 Task: Create a rule from the Routing list, Task moved to a section -> Set Priority in the project AgileFocus , set the section as To-Do and set the priority of the task as  High
Action: Mouse moved to (1239, 112)
Screenshot: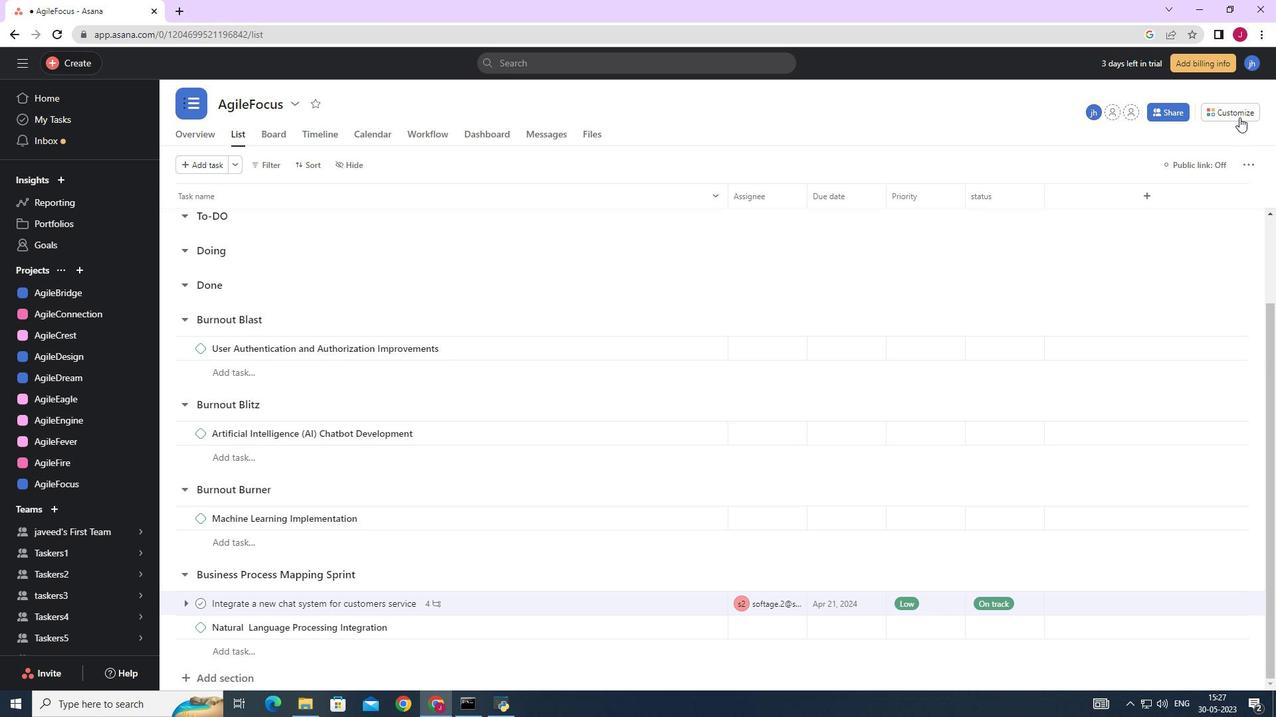
Action: Mouse pressed left at (1239, 112)
Screenshot: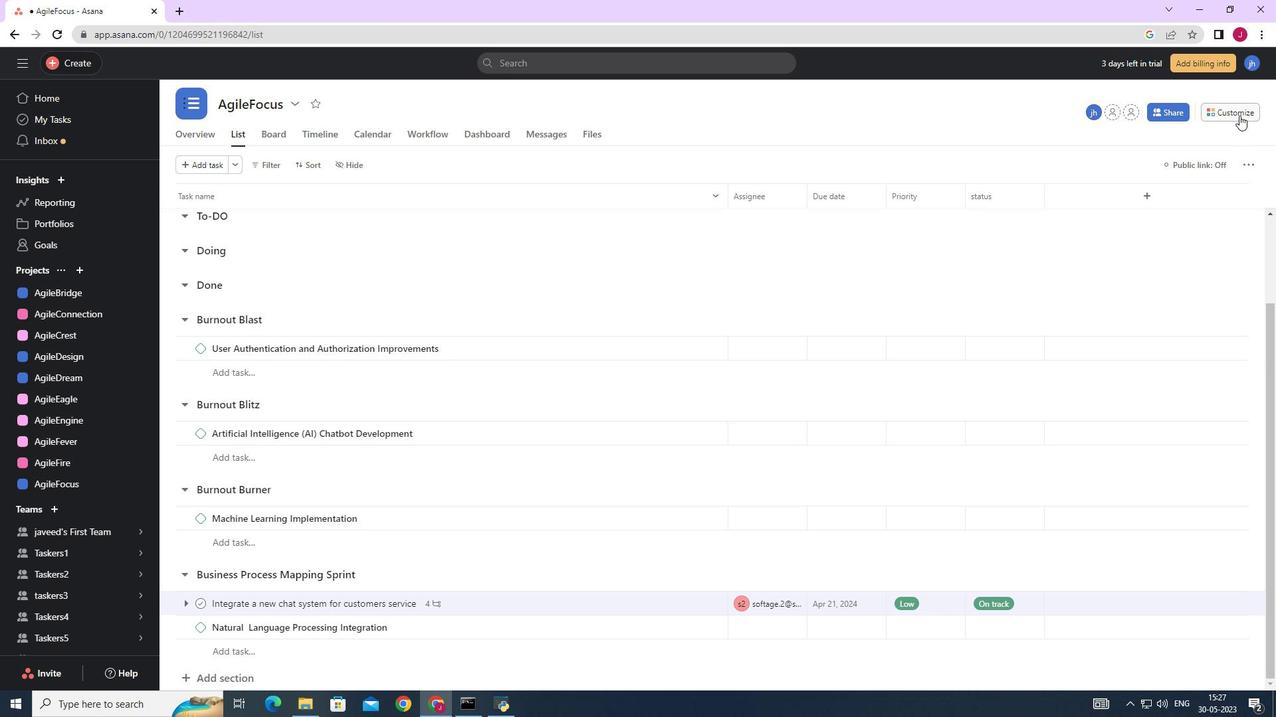 
Action: Mouse moved to (1000, 281)
Screenshot: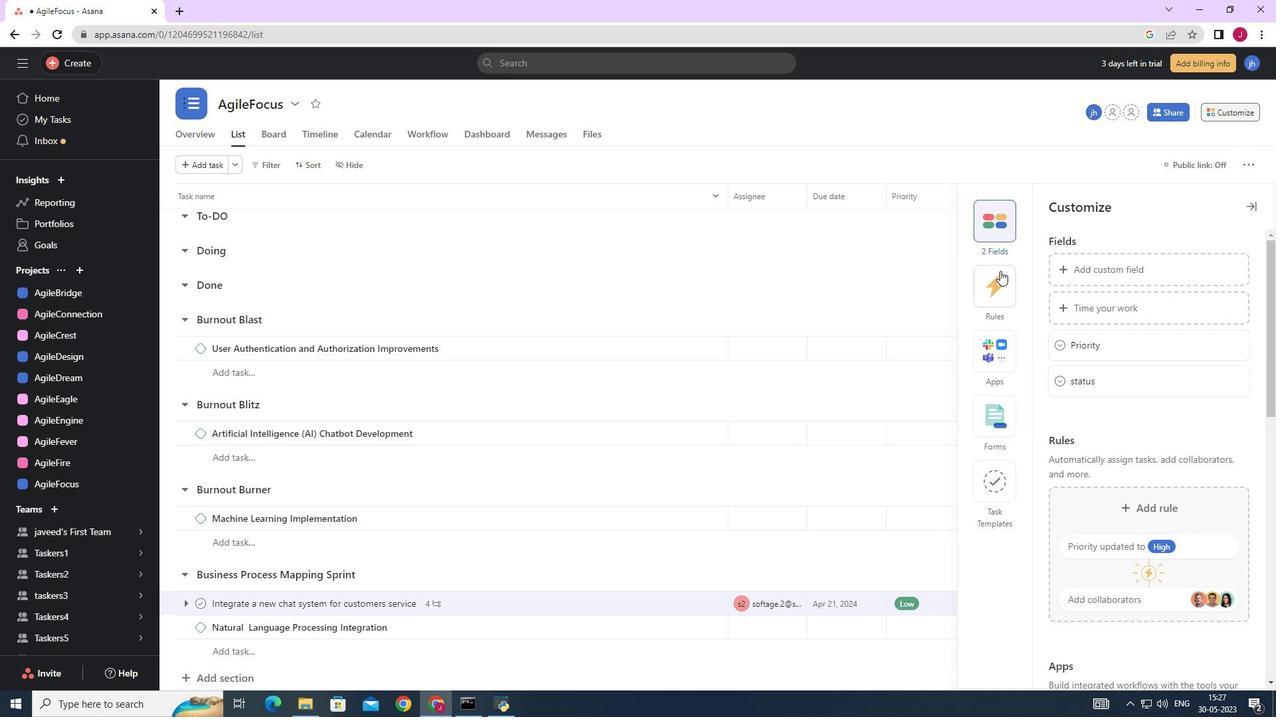 
Action: Mouse pressed left at (1000, 281)
Screenshot: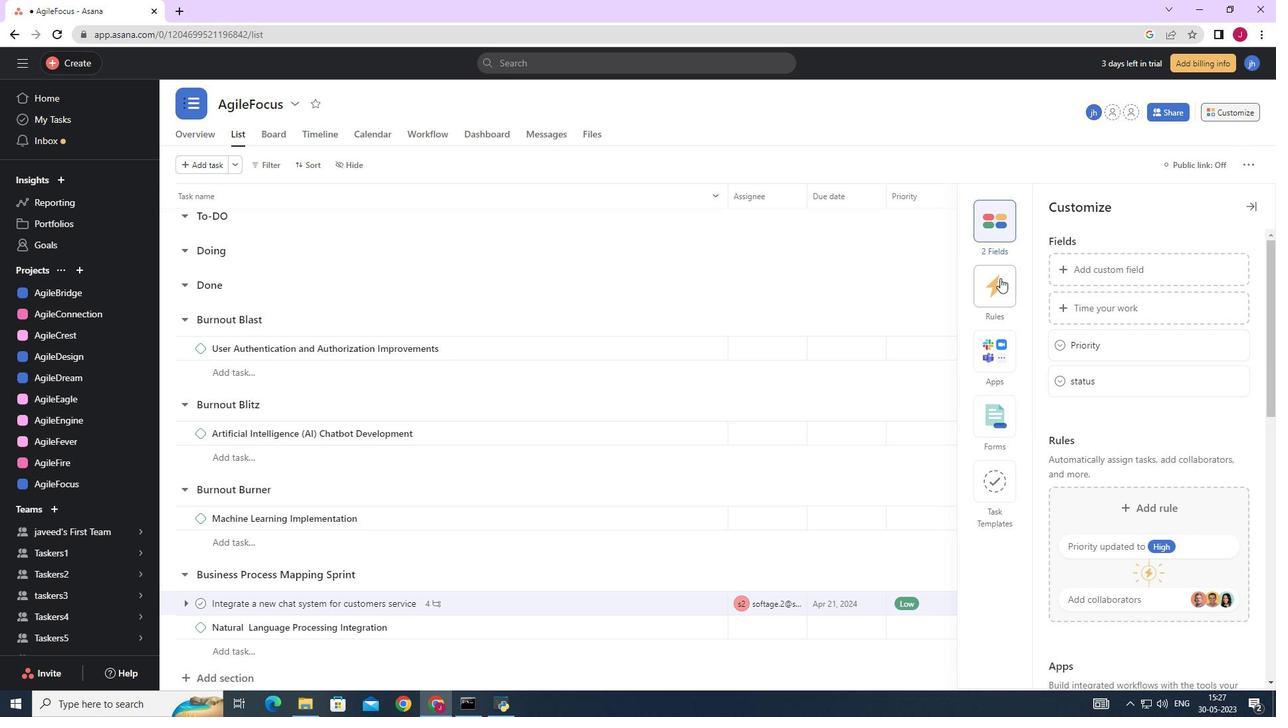 
Action: Mouse moved to (1127, 299)
Screenshot: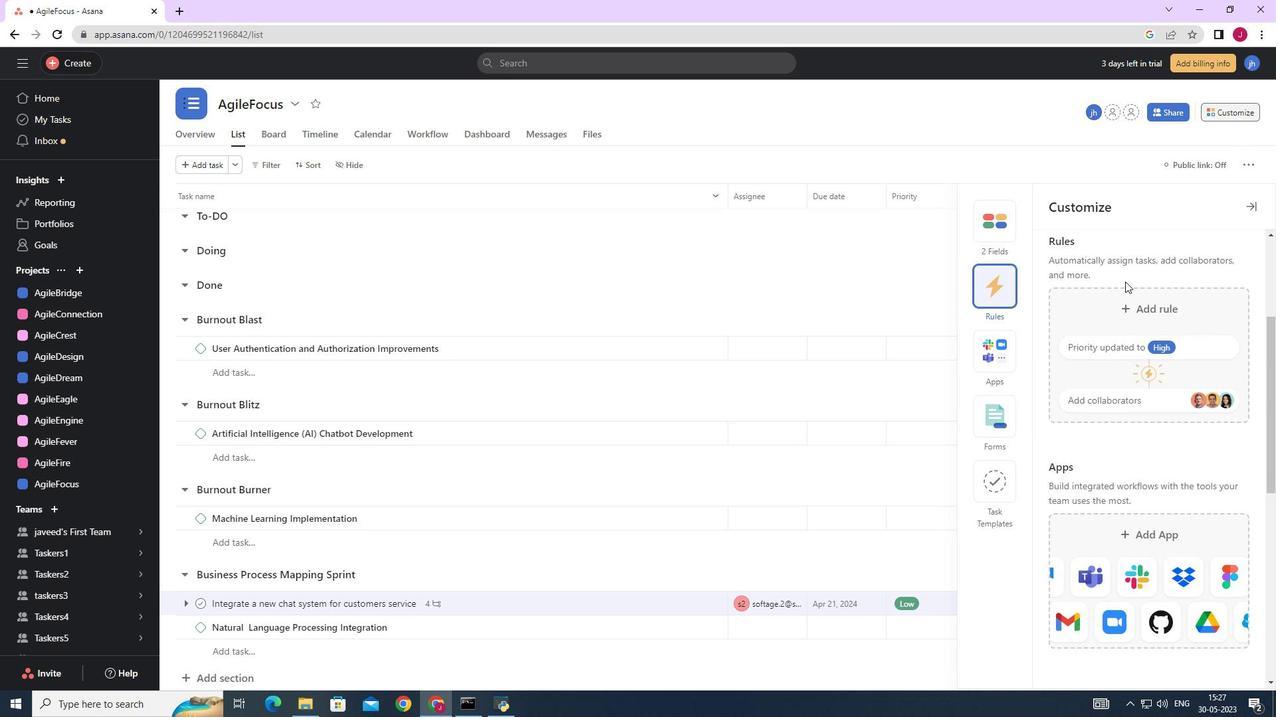 
Action: Mouse pressed left at (1127, 299)
Screenshot: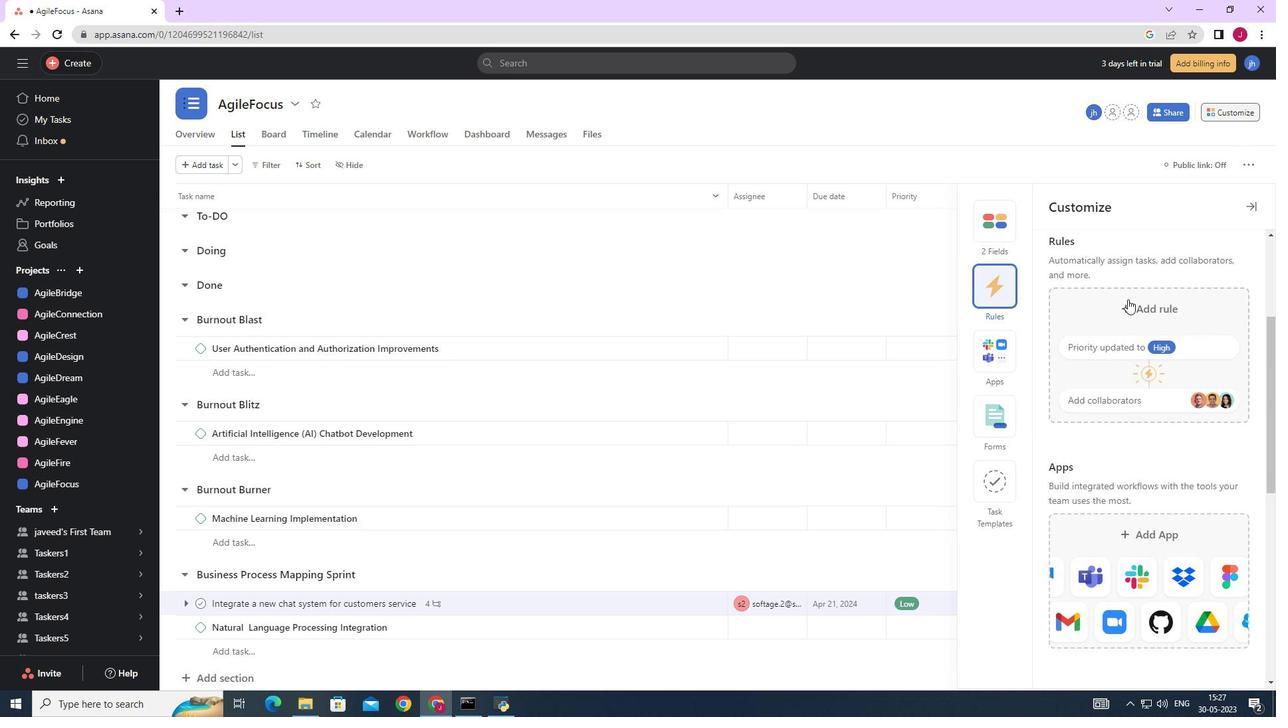 
Action: Mouse moved to (273, 170)
Screenshot: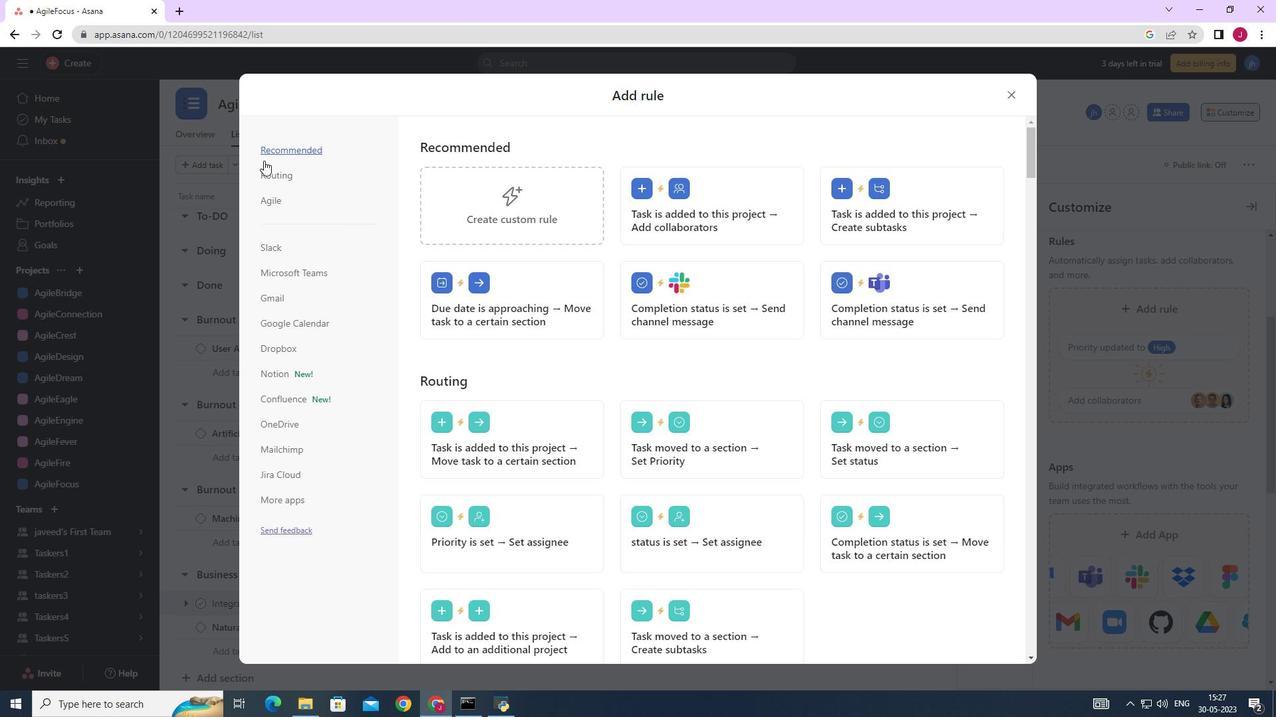 
Action: Mouse pressed left at (273, 170)
Screenshot: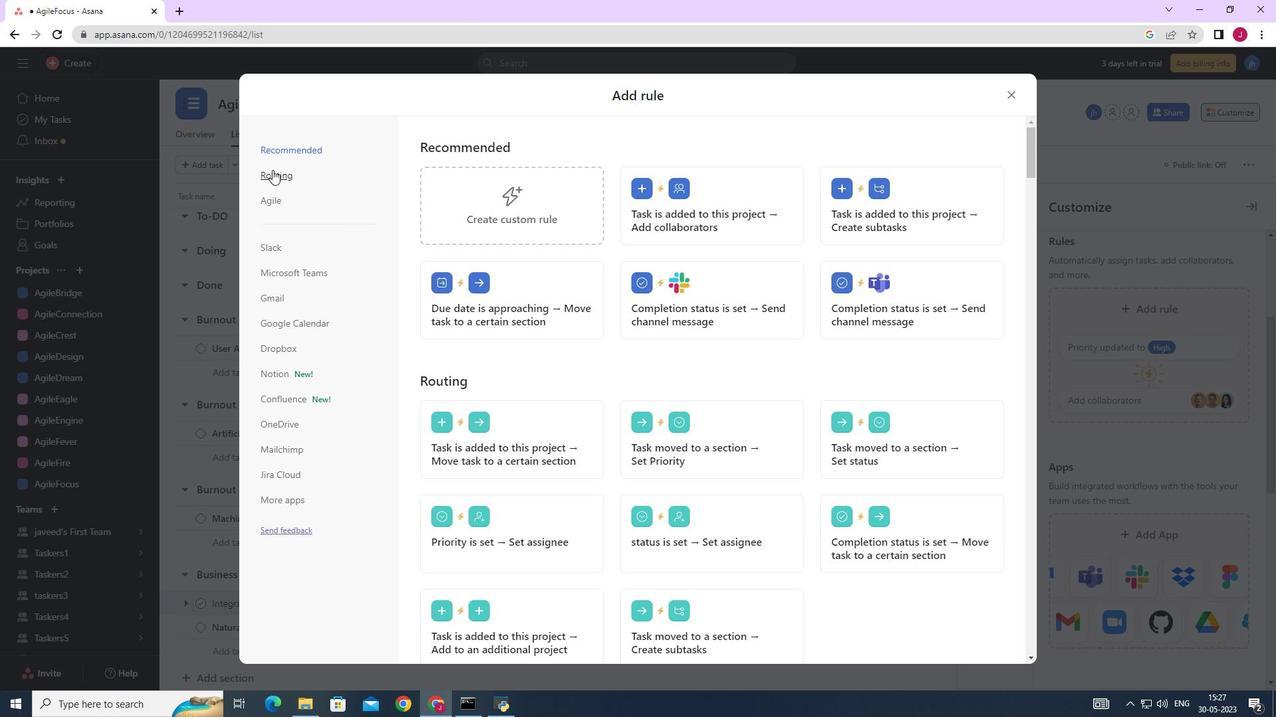
Action: Mouse moved to (717, 215)
Screenshot: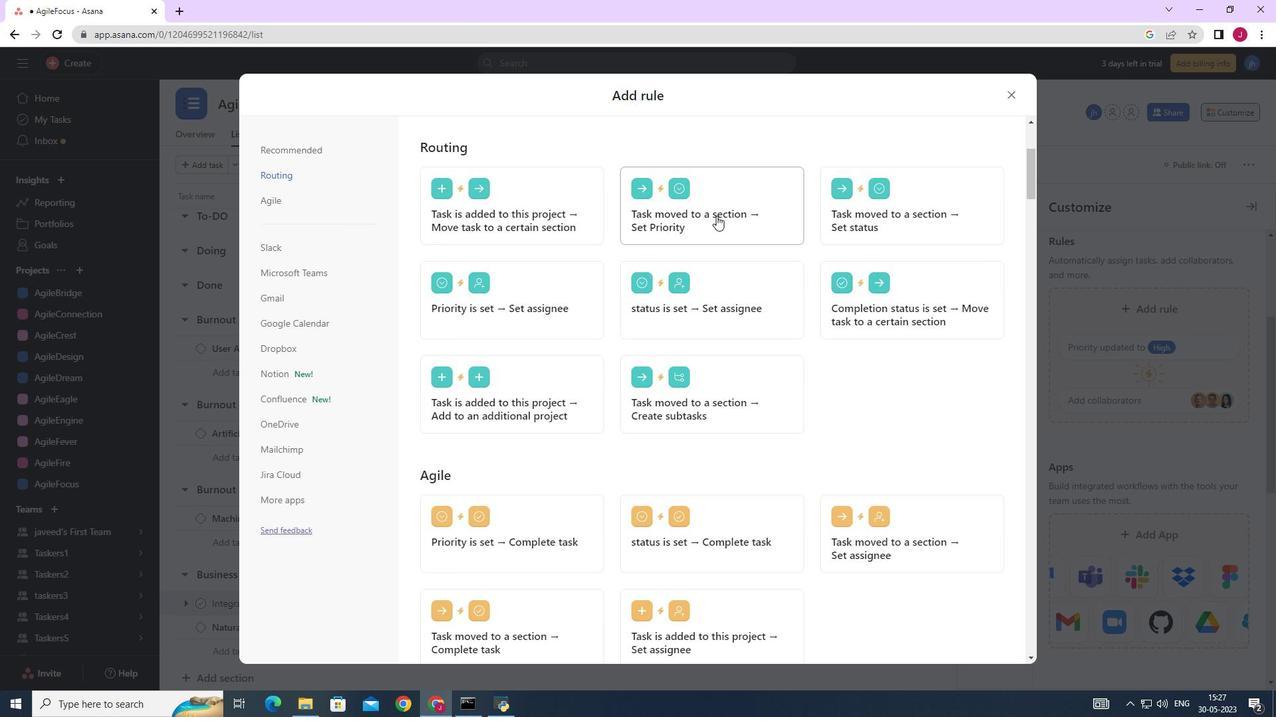 
Action: Mouse pressed left at (717, 215)
Screenshot: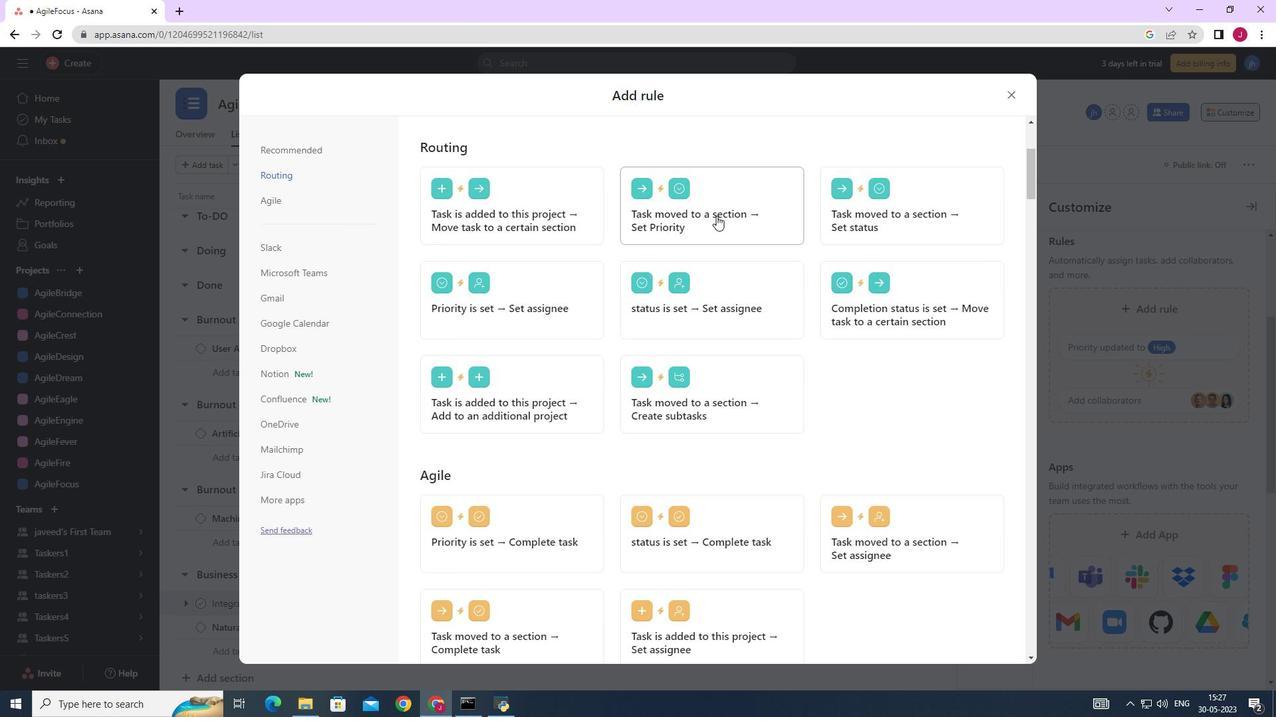 
Action: Mouse moved to (479, 362)
Screenshot: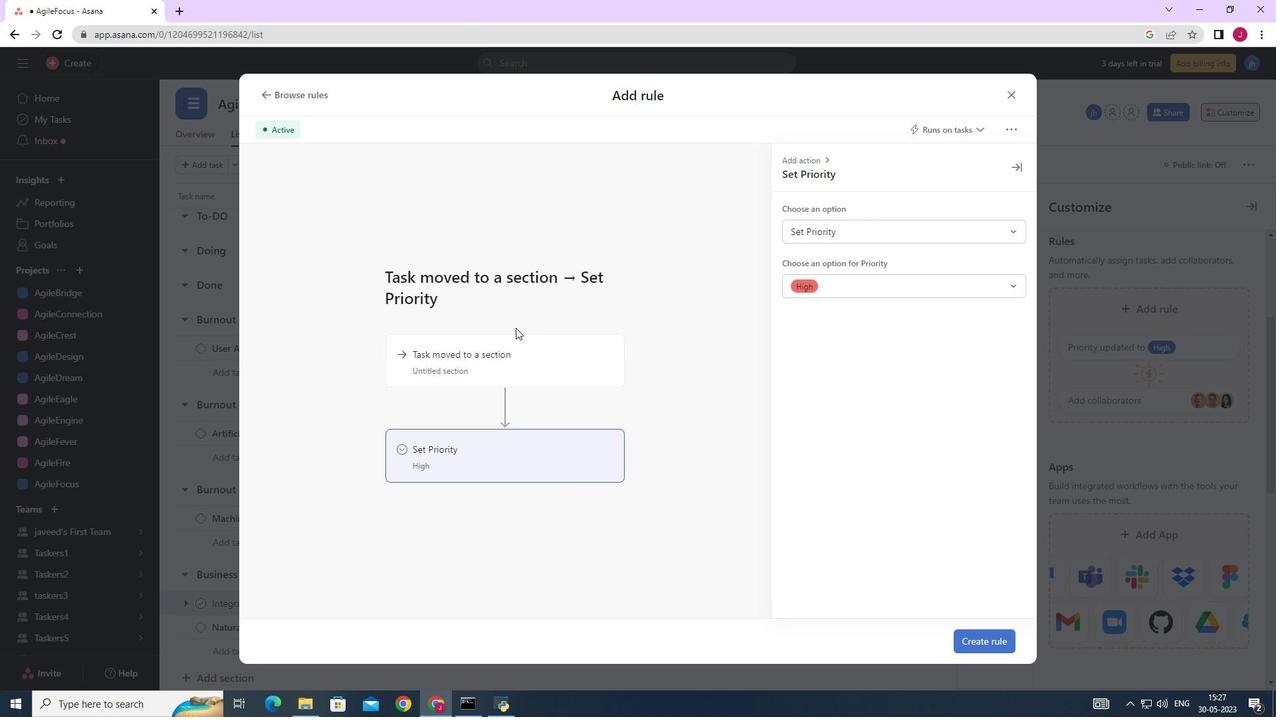 
Action: Mouse pressed left at (479, 362)
Screenshot: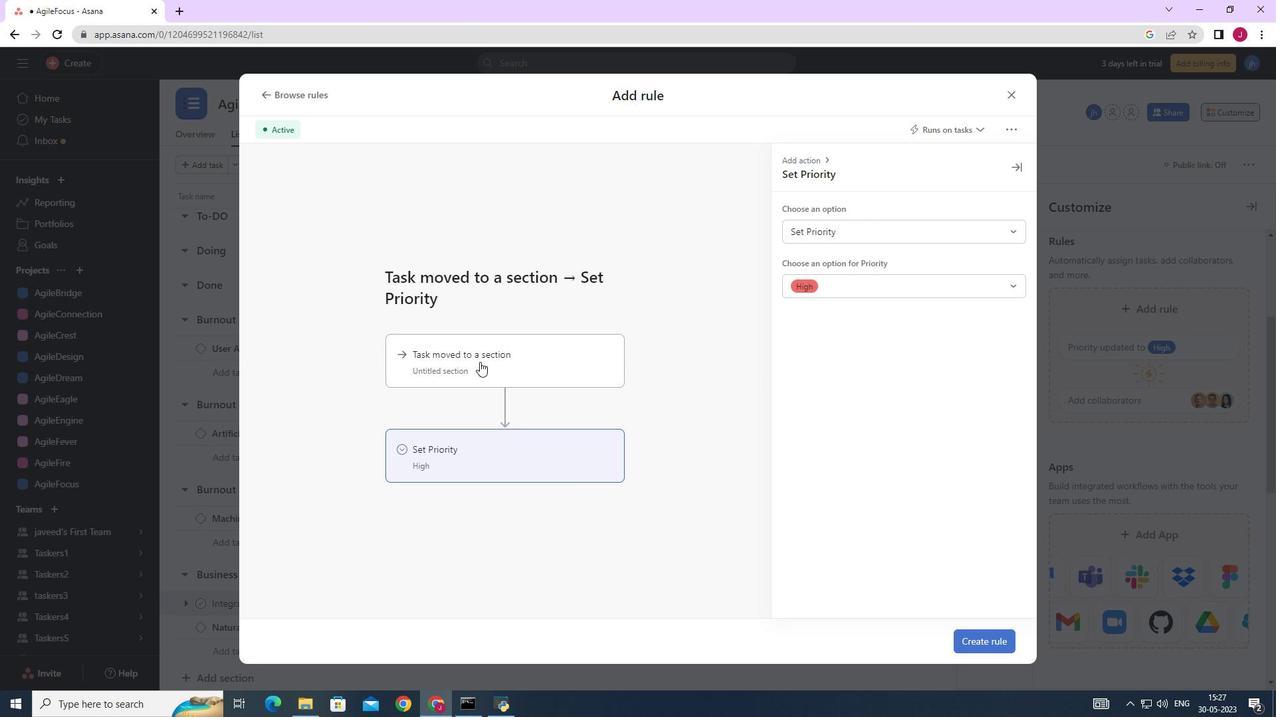 
Action: Mouse moved to (814, 236)
Screenshot: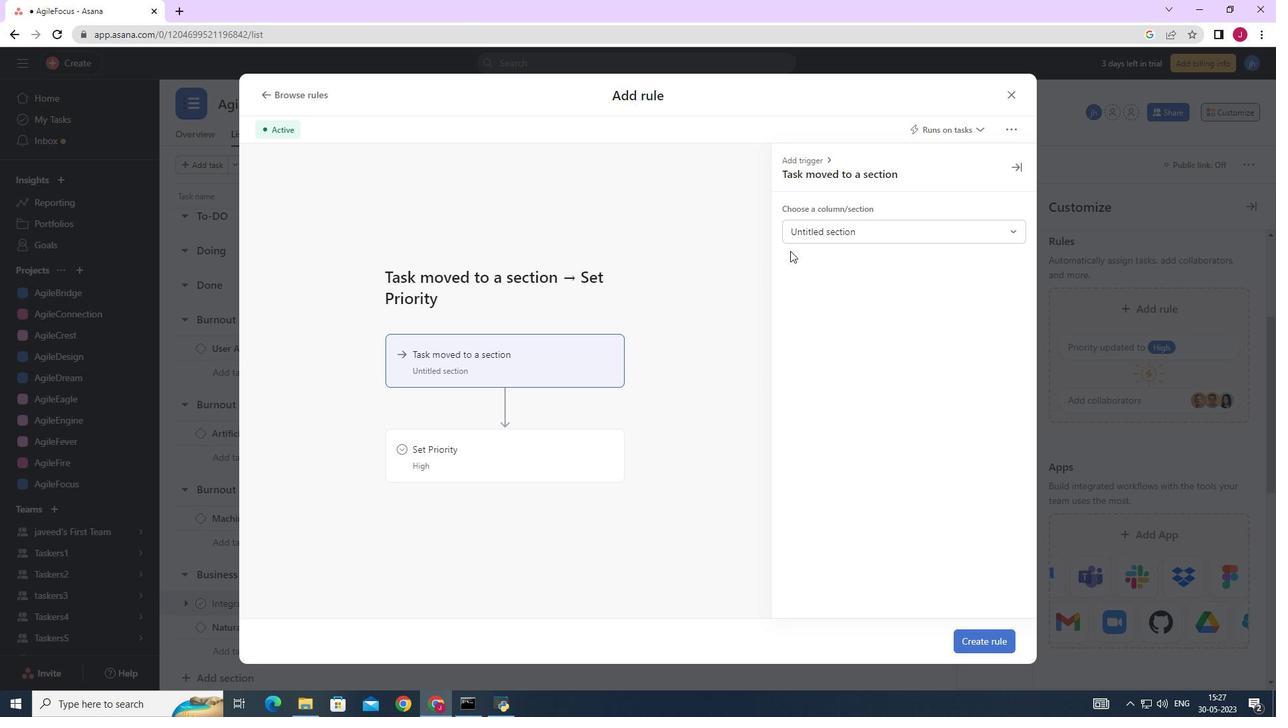 
Action: Mouse pressed left at (814, 236)
Screenshot: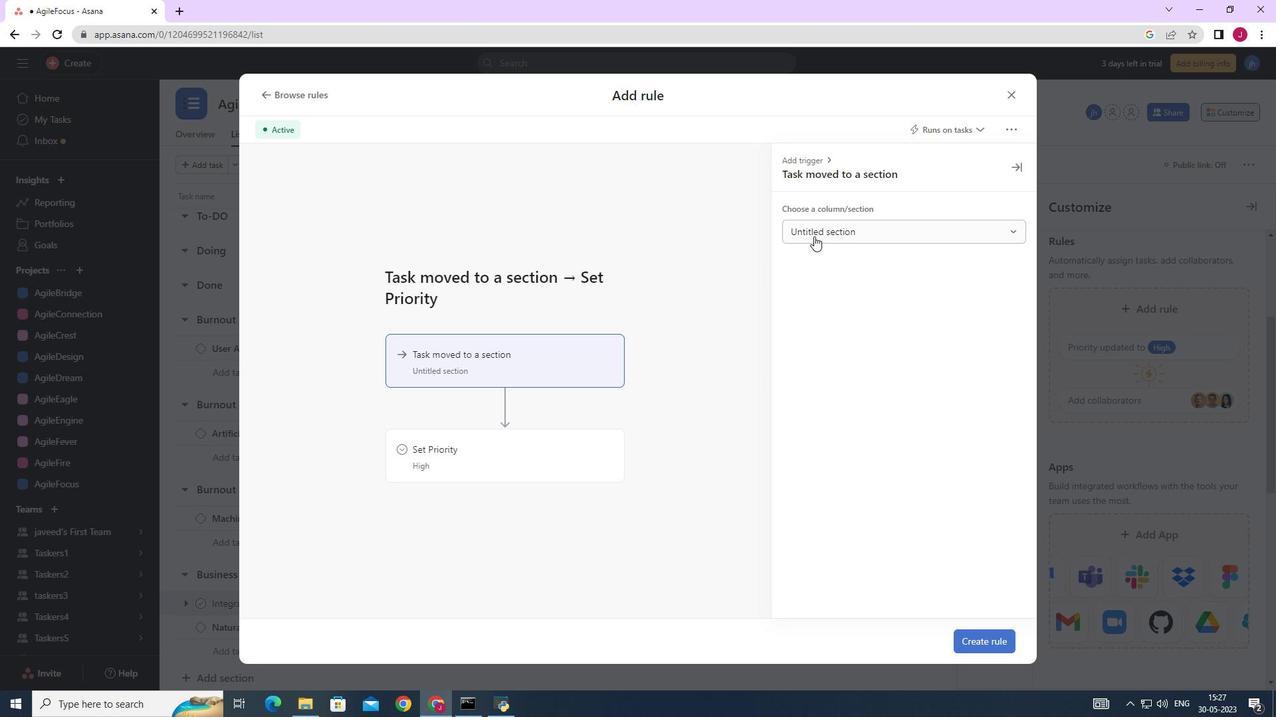 
Action: Mouse moved to (821, 284)
Screenshot: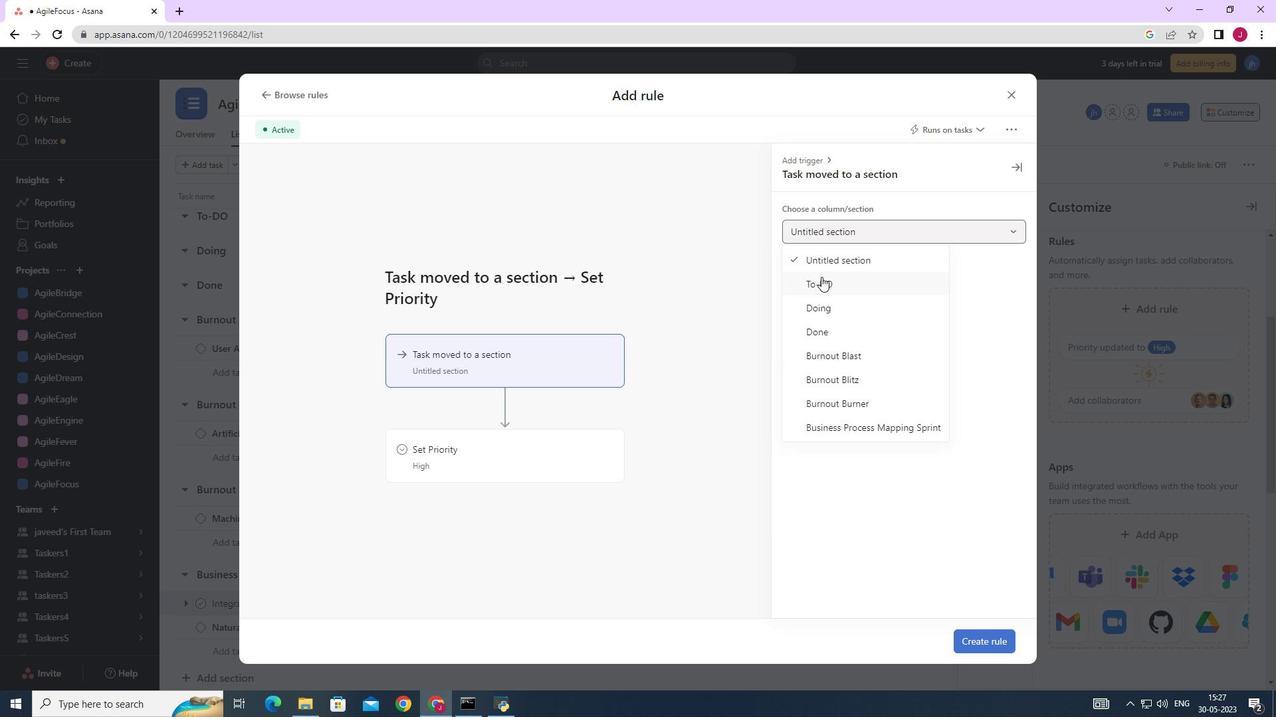 
Action: Mouse pressed left at (821, 284)
Screenshot: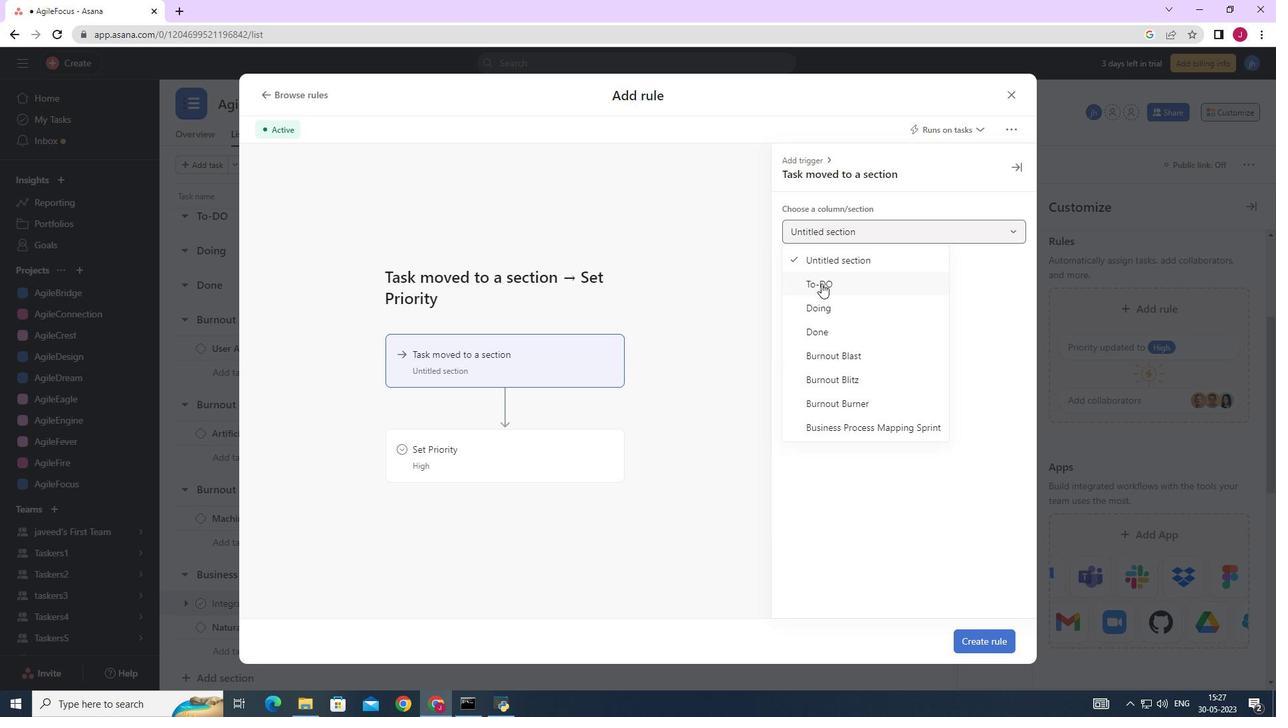 
Action: Mouse moved to (479, 461)
Screenshot: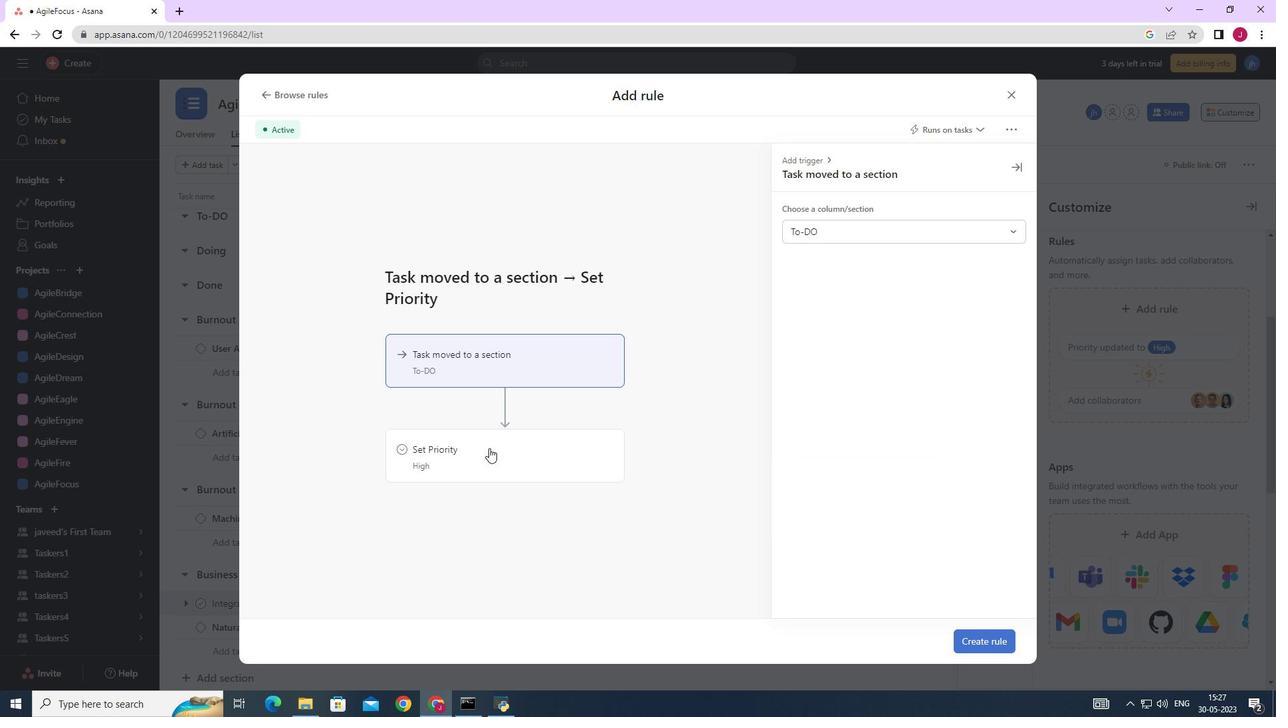 
Action: Mouse pressed left at (479, 461)
Screenshot: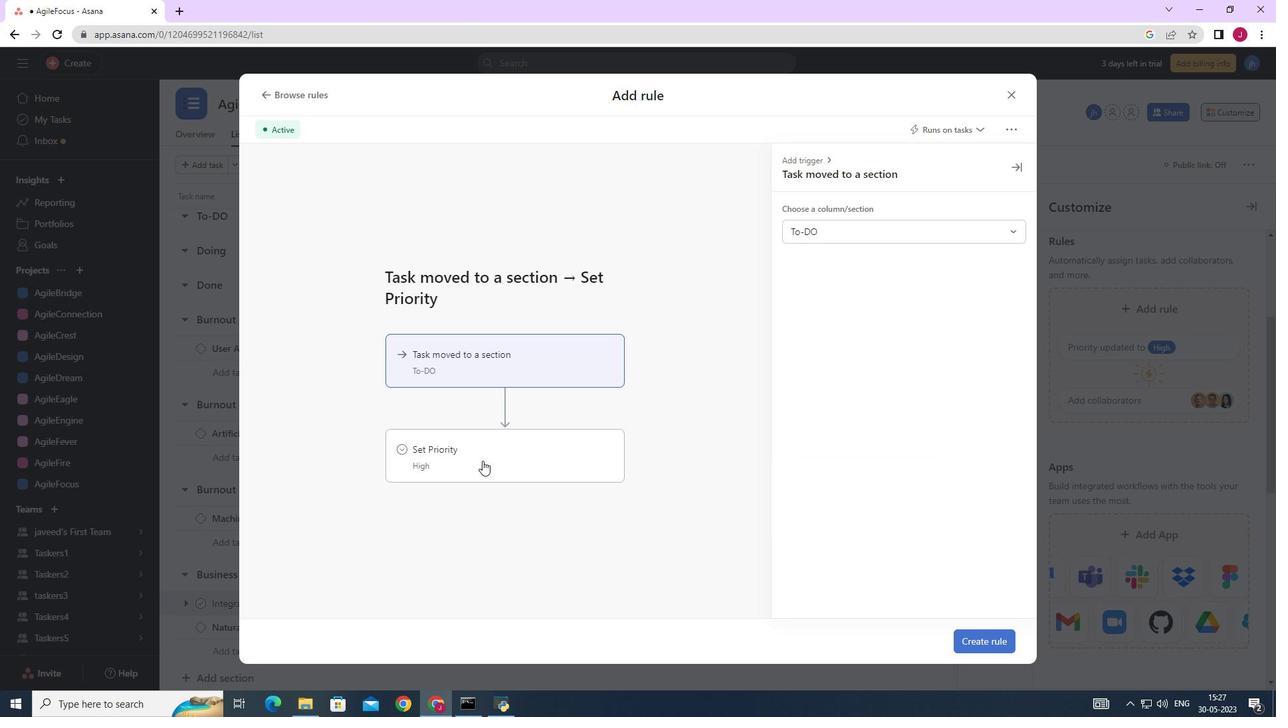 
Action: Mouse moved to (818, 283)
Screenshot: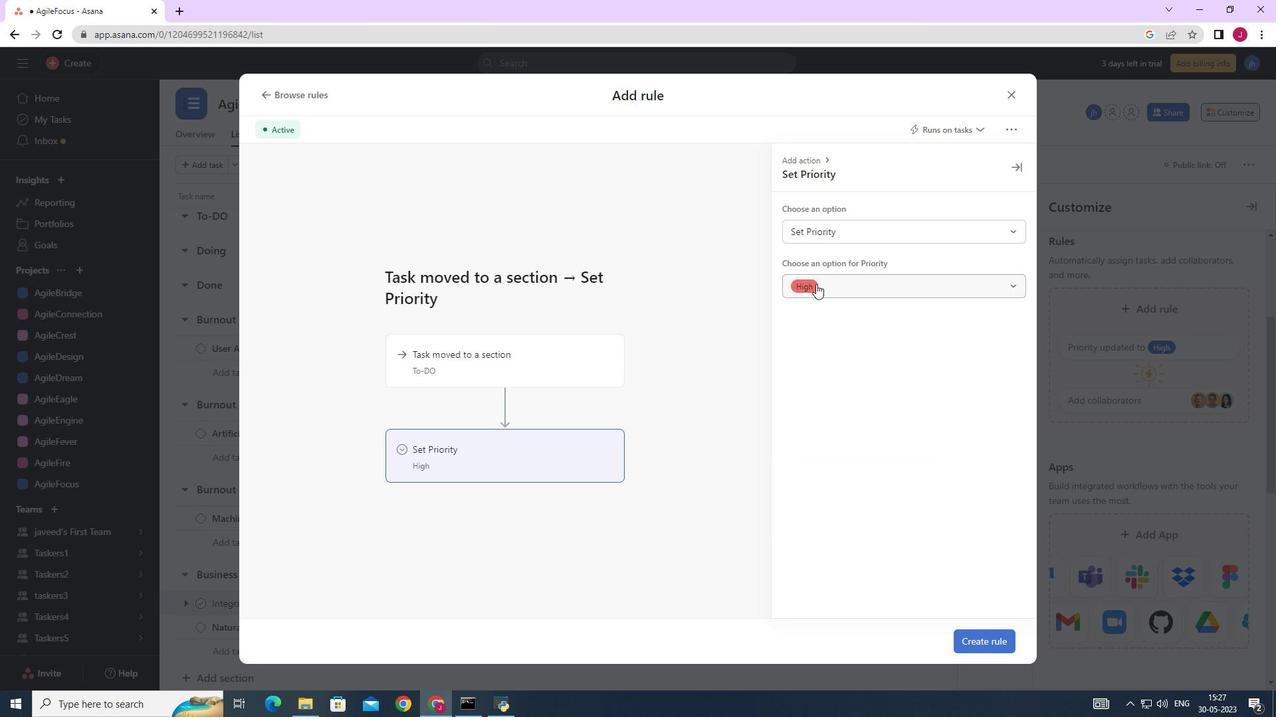
Action: Mouse pressed left at (818, 283)
Screenshot: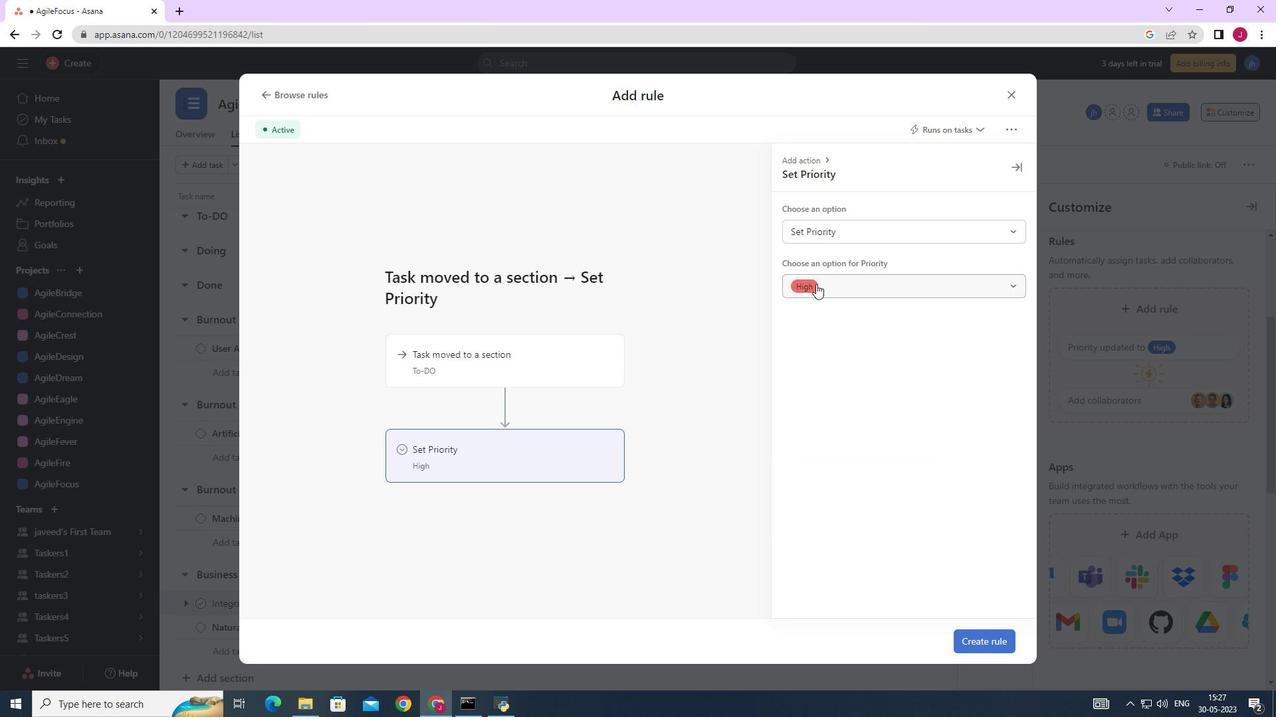 
Action: Mouse moved to (827, 315)
Screenshot: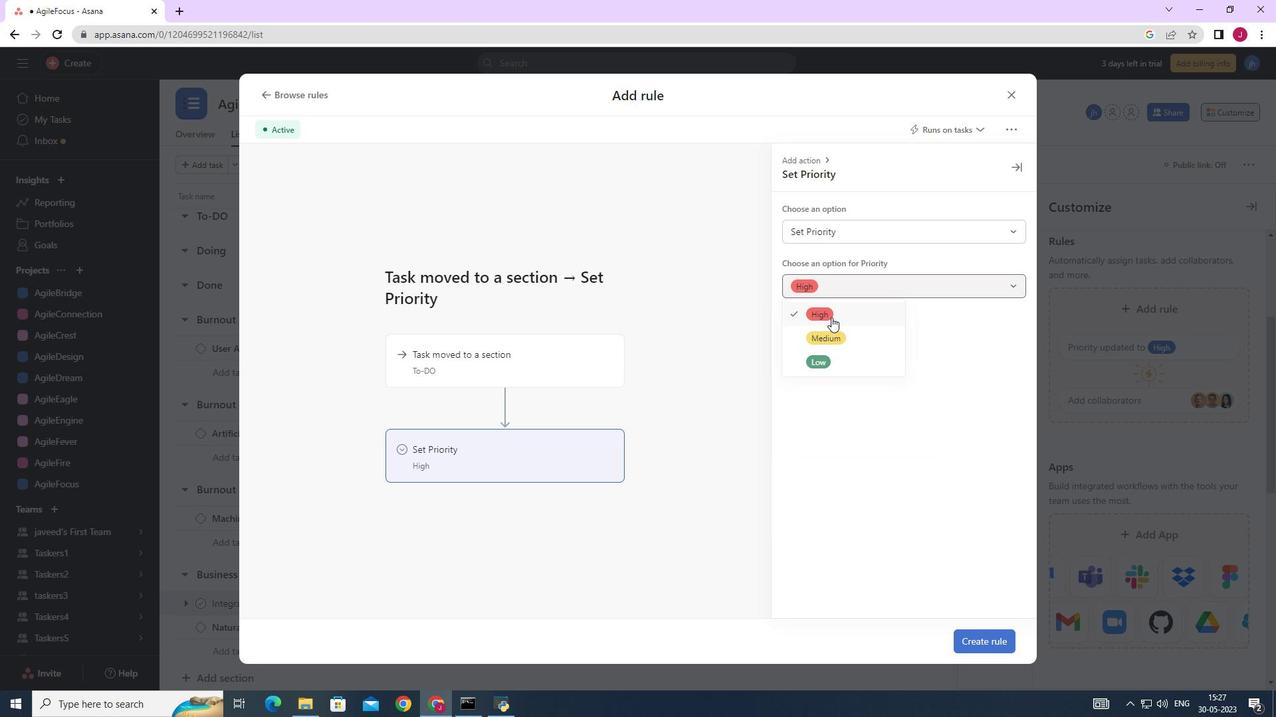
Action: Mouse pressed left at (827, 315)
Screenshot: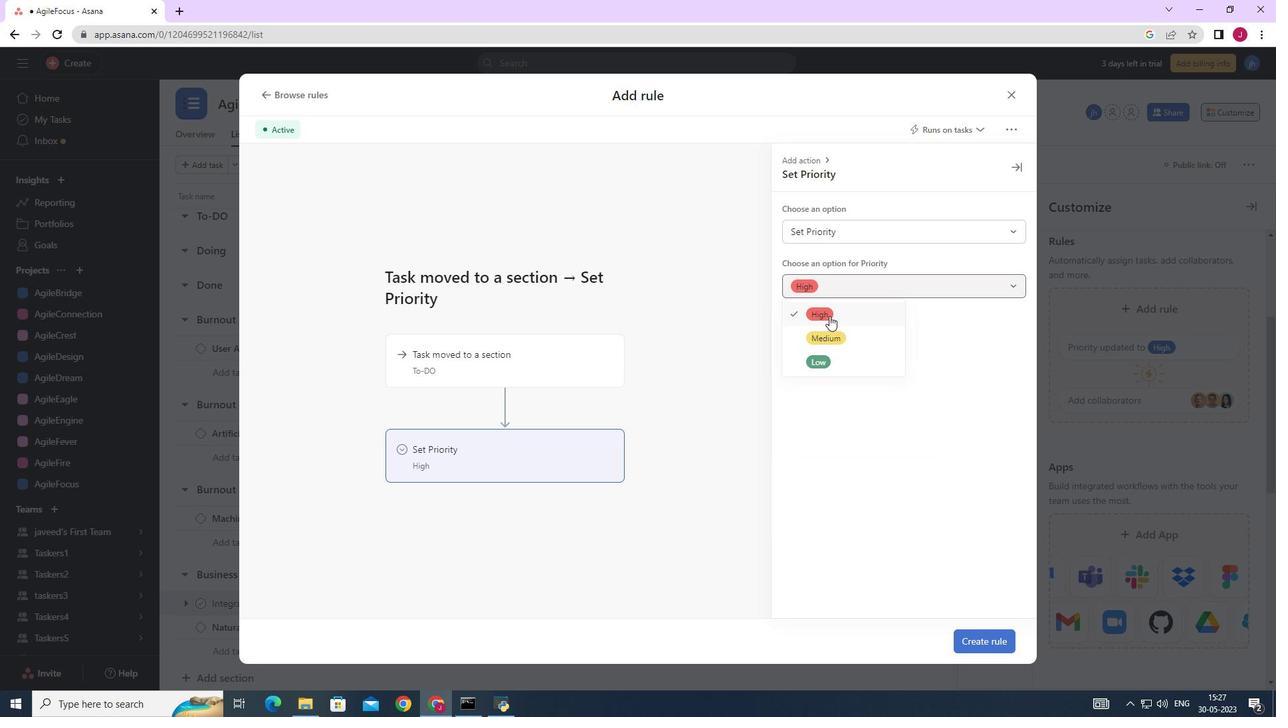
Action: Mouse moved to (801, 234)
Screenshot: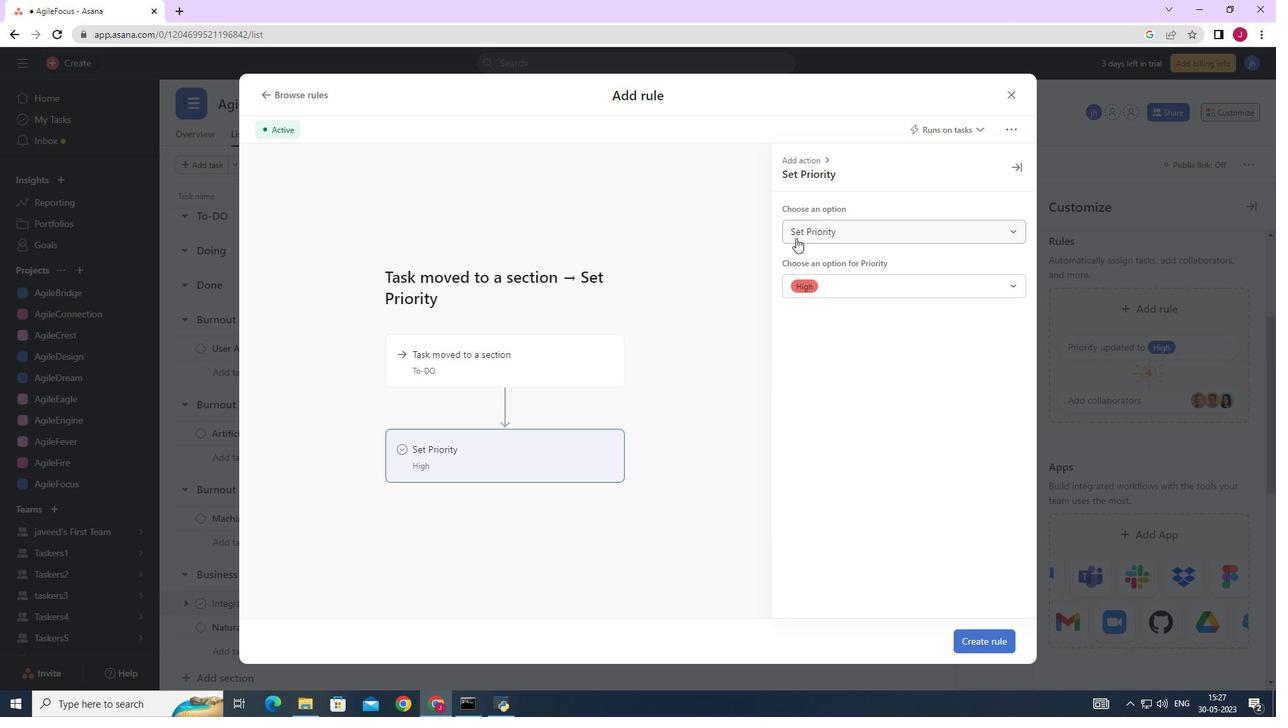 
Action: Mouse pressed left at (801, 234)
Screenshot: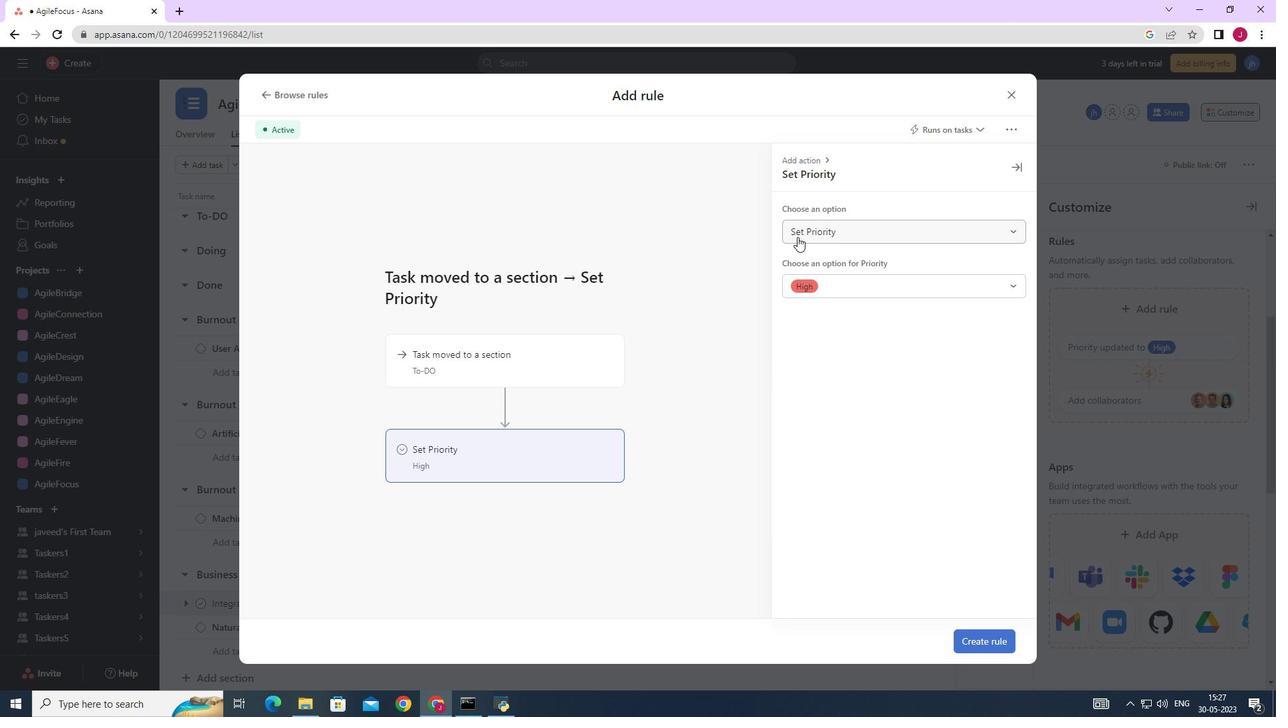 
Action: Mouse moved to (802, 233)
Screenshot: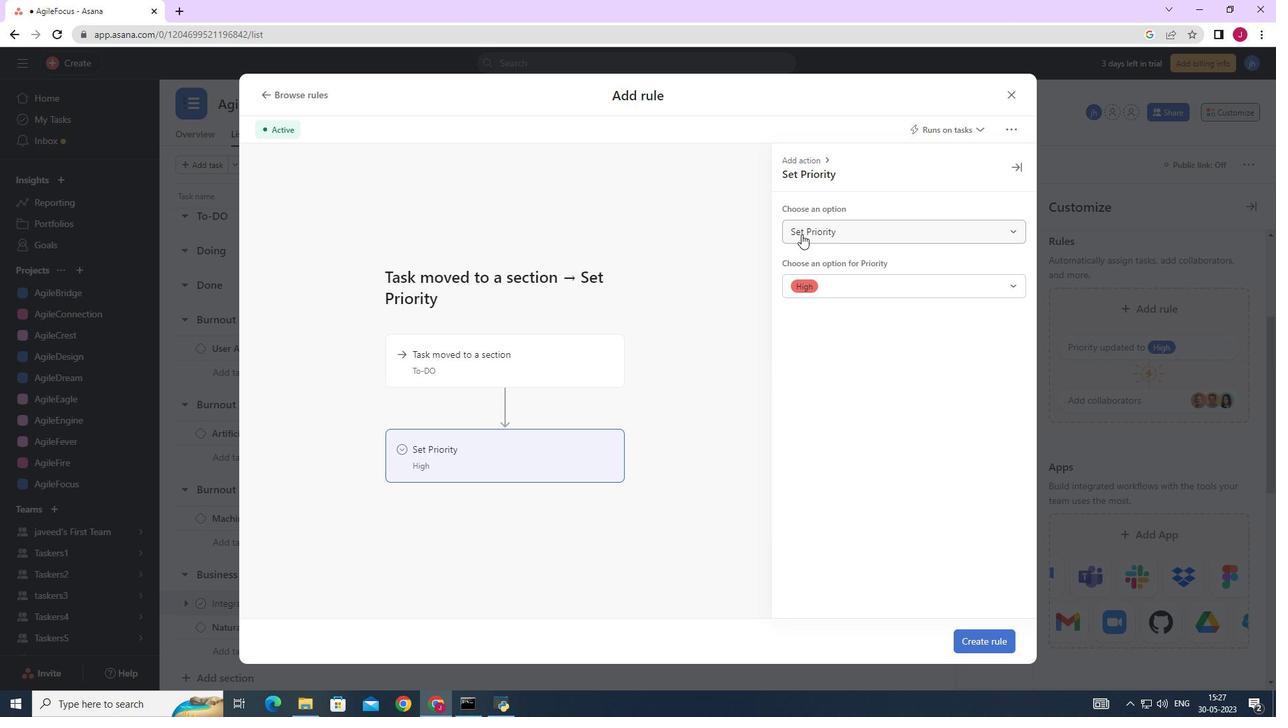 
Action: Mouse pressed left at (802, 233)
Screenshot: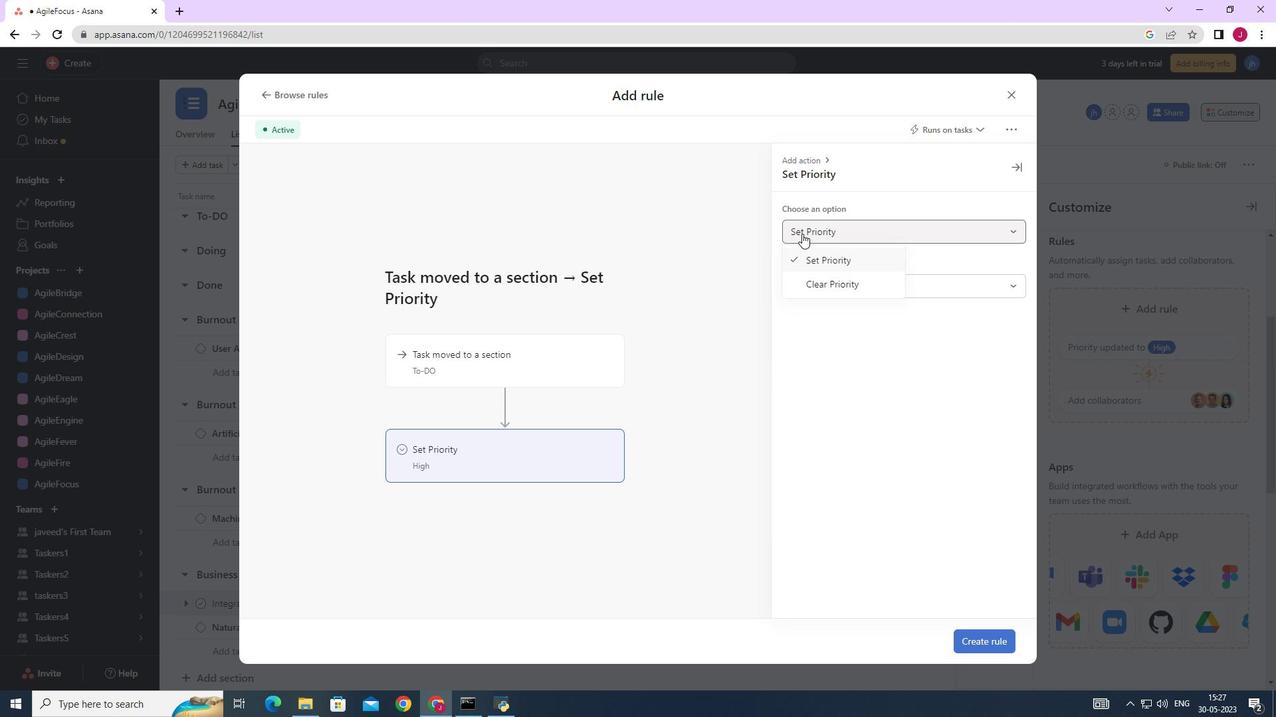 
Action: Mouse moved to (997, 644)
Screenshot: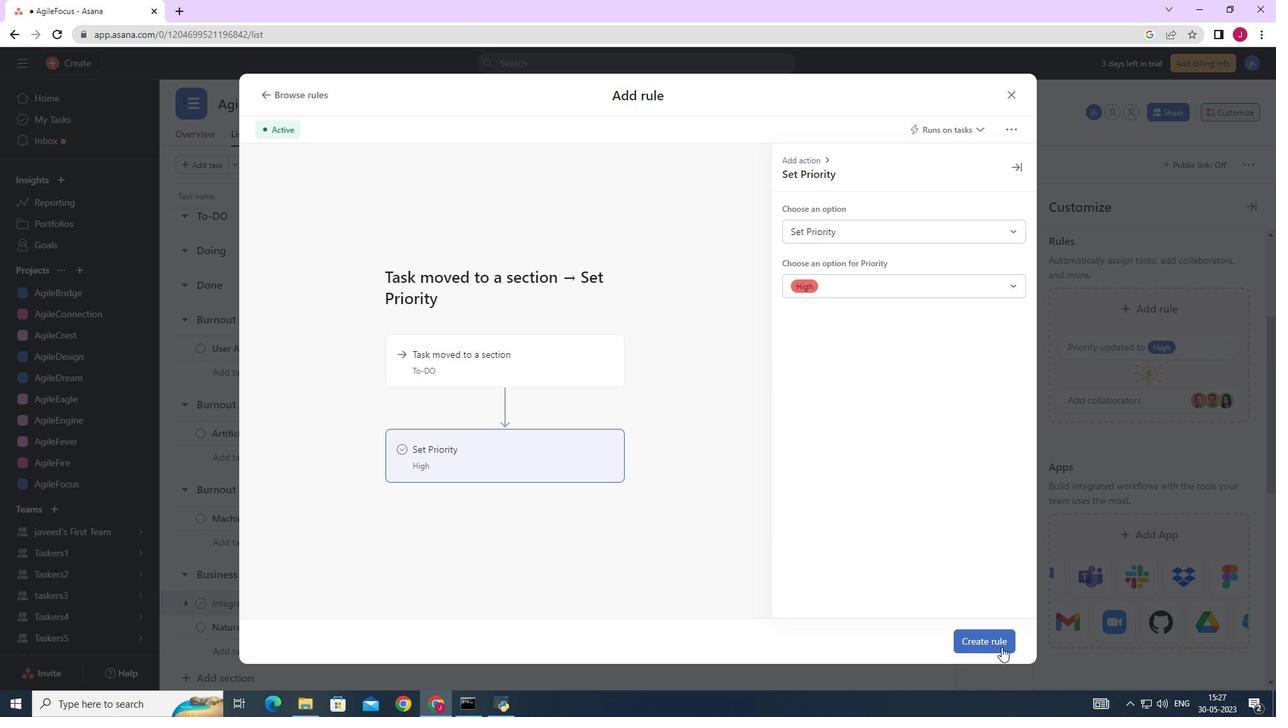 
Action: Mouse pressed left at (997, 644)
Screenshot: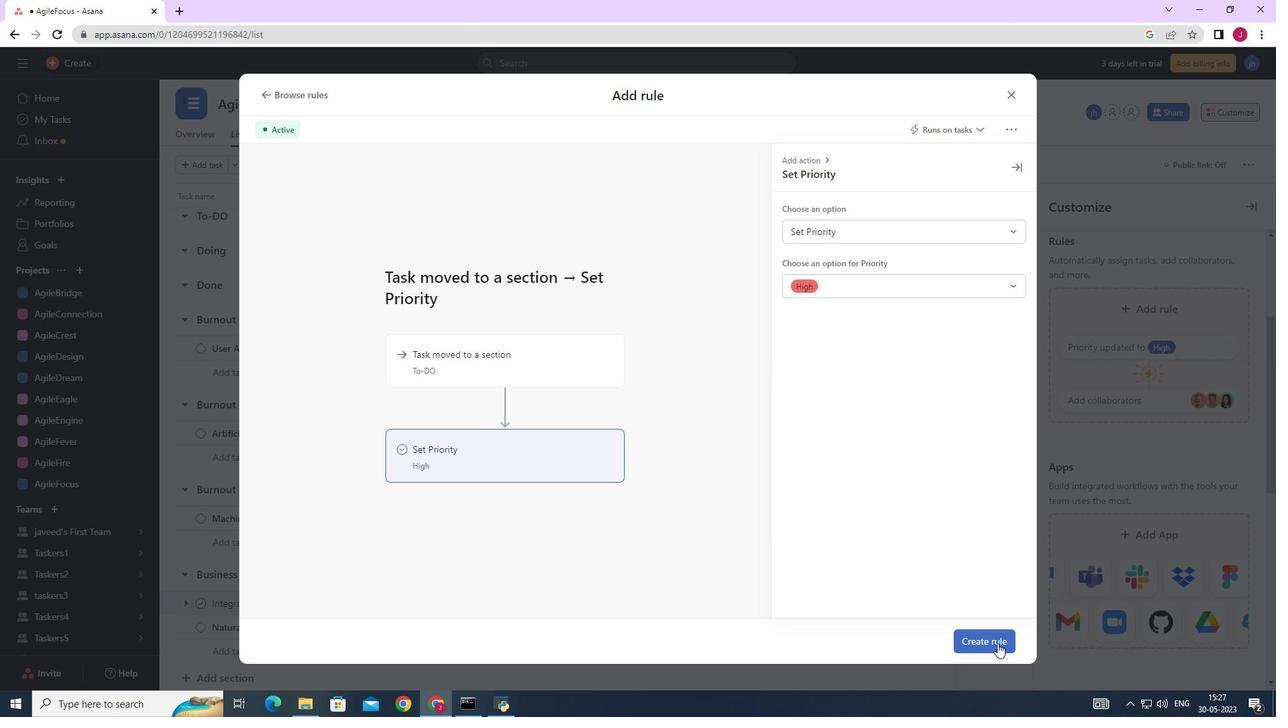 
Action: Mouse moved to (980, 633)
Screenshot: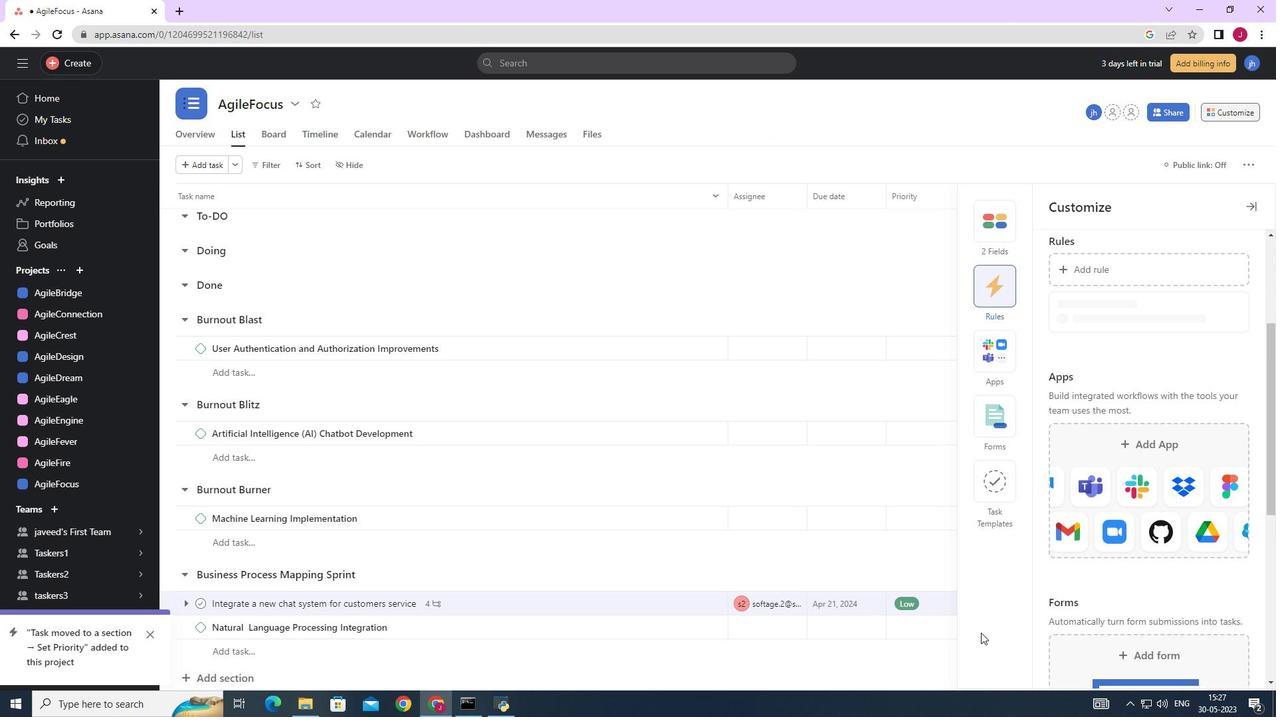 
